Task: Create a due date automation trigger when advanced on, 2 hours after a card is due add dates due in less than 1 working days.
Action: Mouse moved to (849, 252)
Screenshot: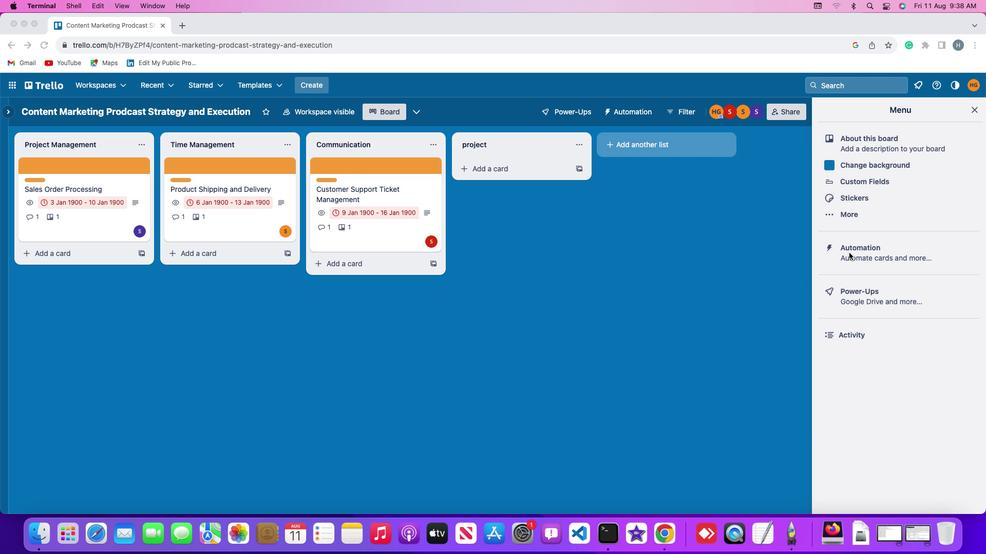 
Action: Mouse pressed left at (849, 252)
Screenshot: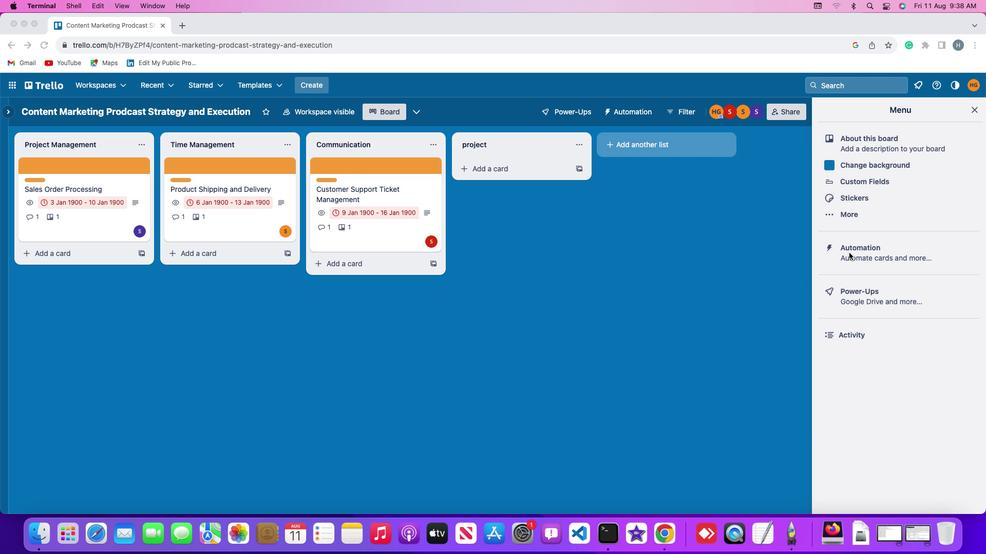 
Action: Mouse pressed left at (849, 252)
Screenshot: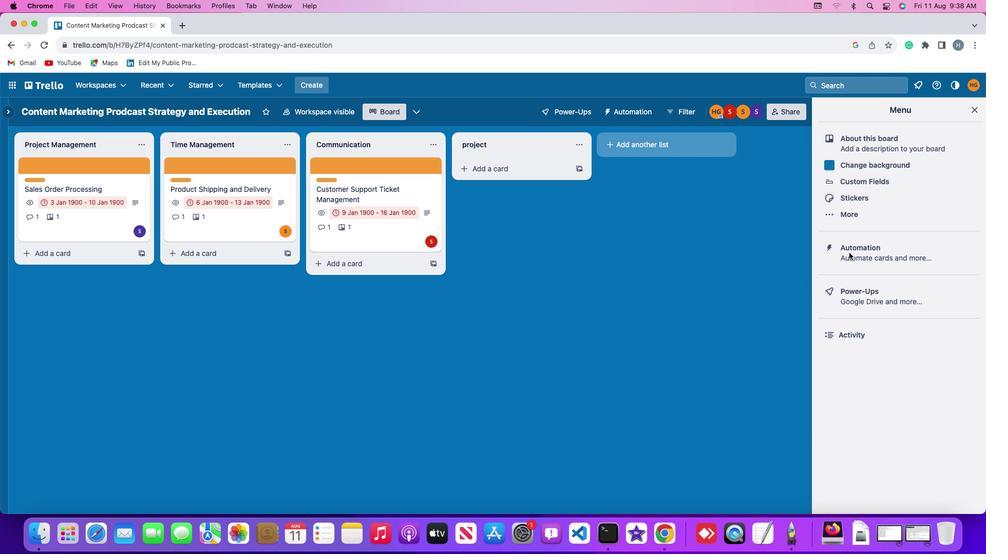 
Action: Mouse moved to (58, 245)
Screenshot: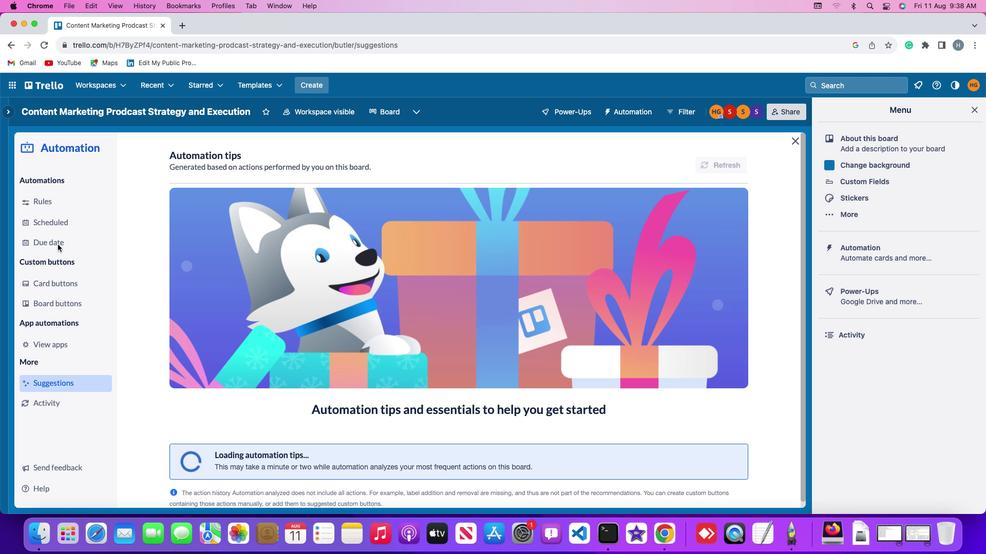 
Action: Mouse pressed left at (58, 245)
Screenshot: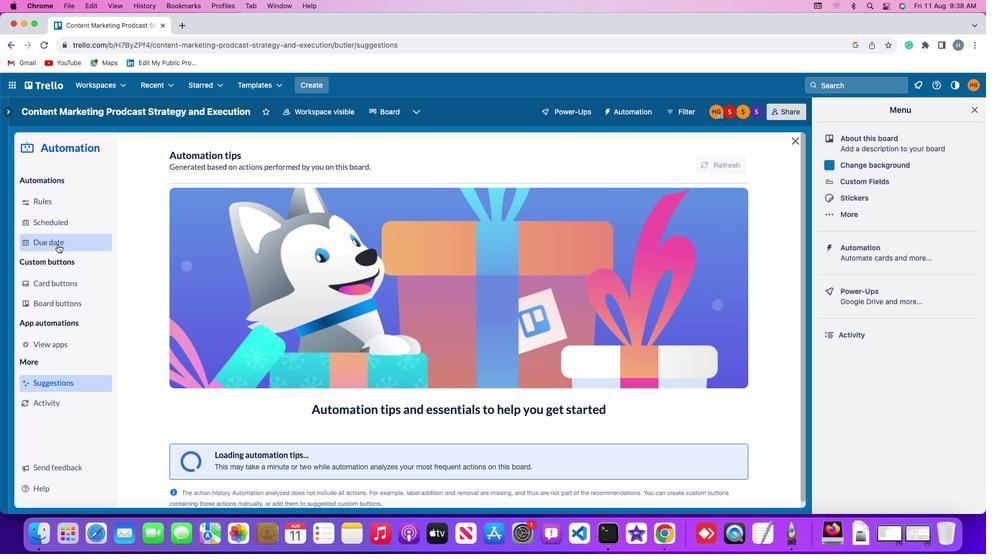 
Action: Mouse moved to (677, 157)
Screenshot: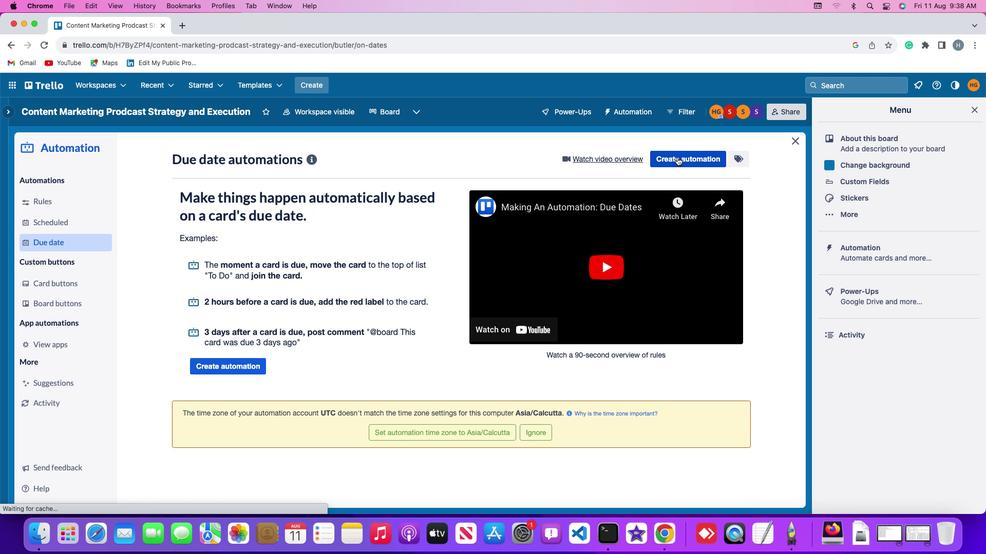 
Action: Mouse pressed left at (677, 157)
Screenshot: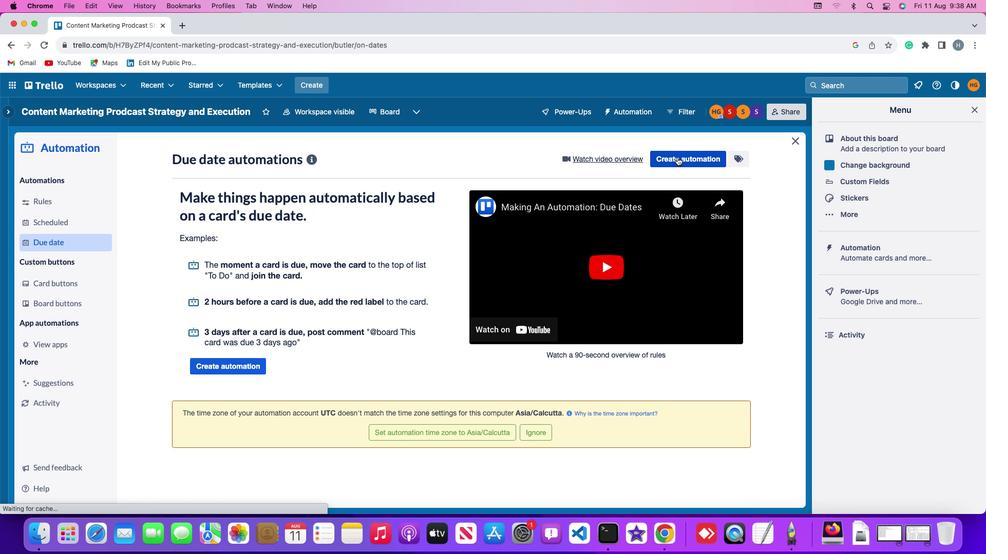 
Action: Mouse moved to (225, 258)
Screenshot: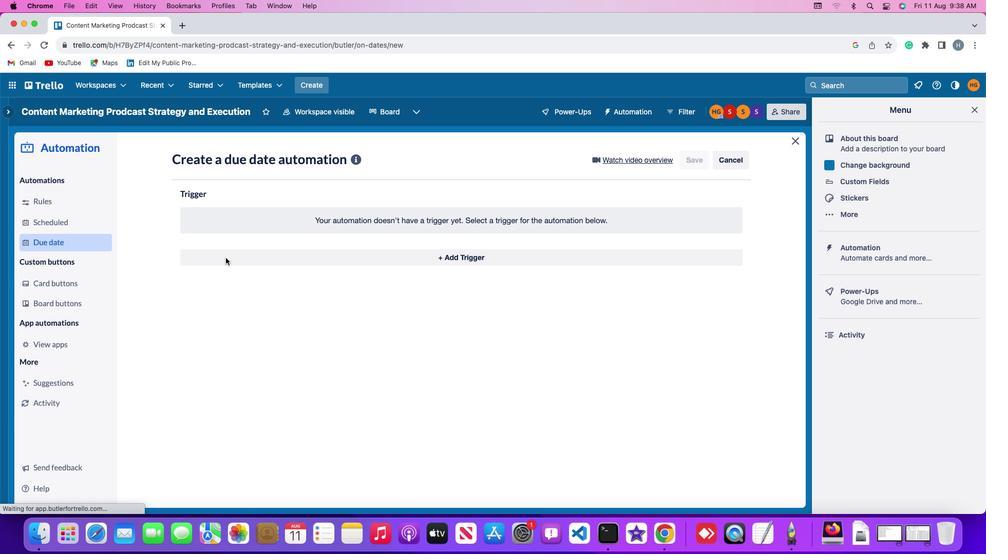 
Action: Mouse pressed left at (225, 258)
Screenshot: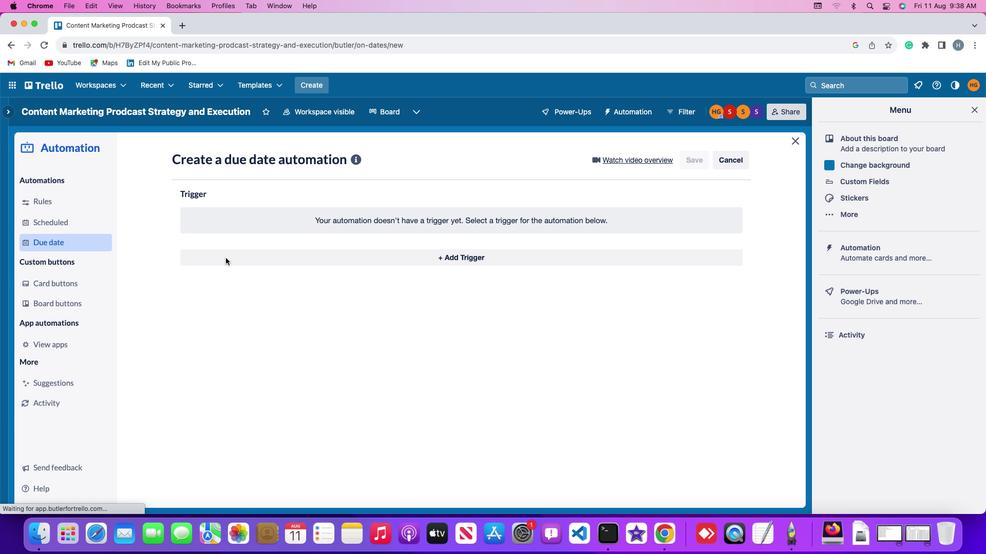 
Action: Mouse moved to (202, 413)
Screenshot: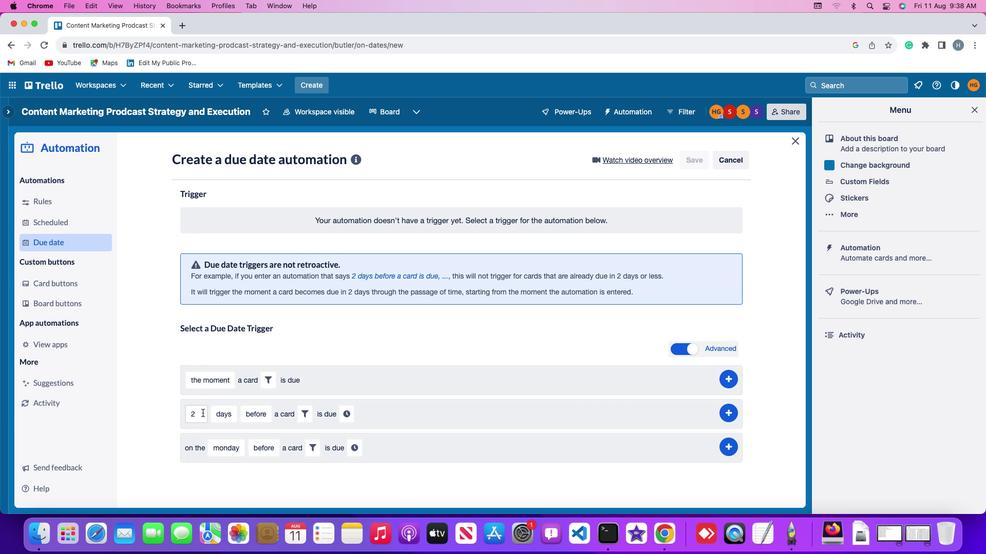 
Action: Mouse pressed left at (202, 413)
Screenshot: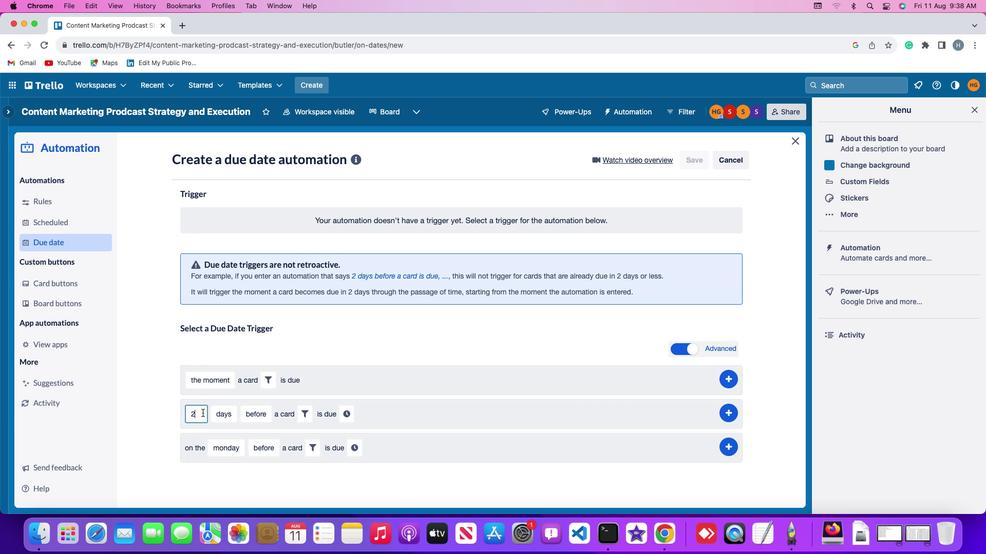 
Action: Mouse moved to (201, 414)
Screenshot: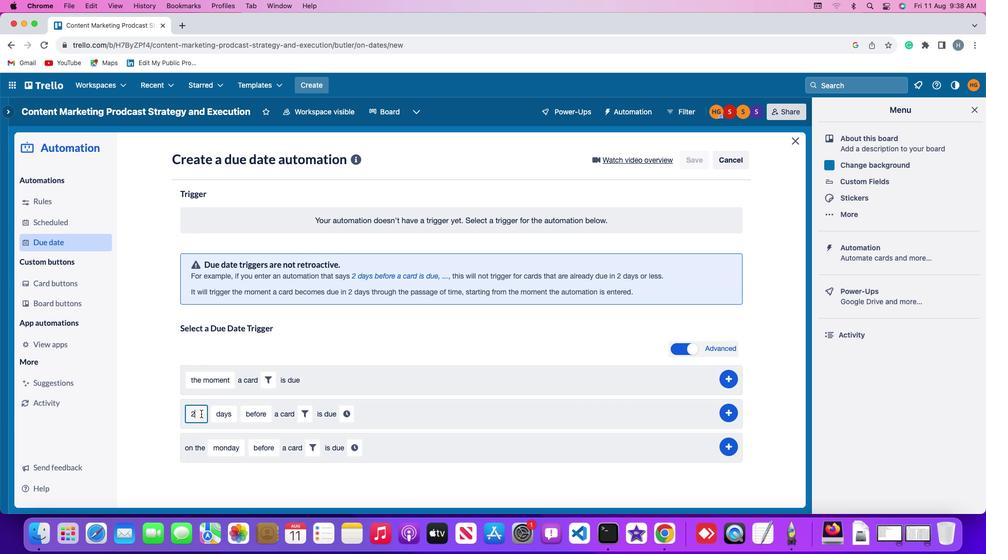 
Action: Key pressed Key.backspace
Screenshot: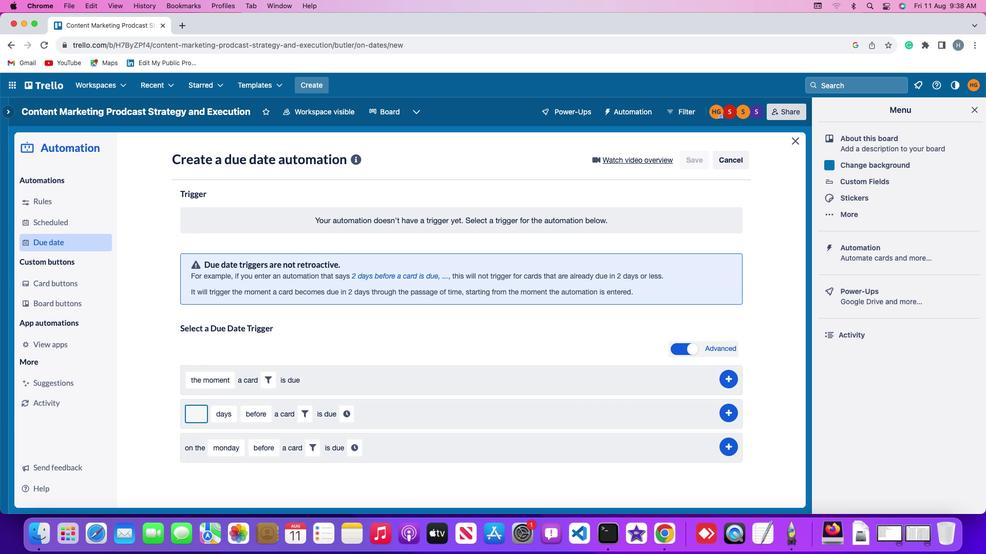 
Action: Mouse moved to (201, 414)
Screenshot: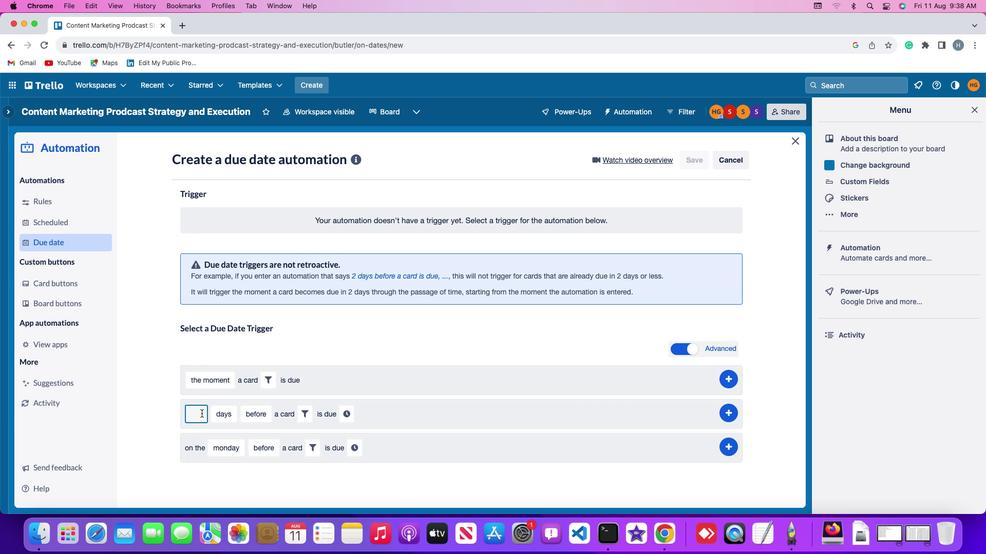 
Action: Key pressed '2'
Screenshot: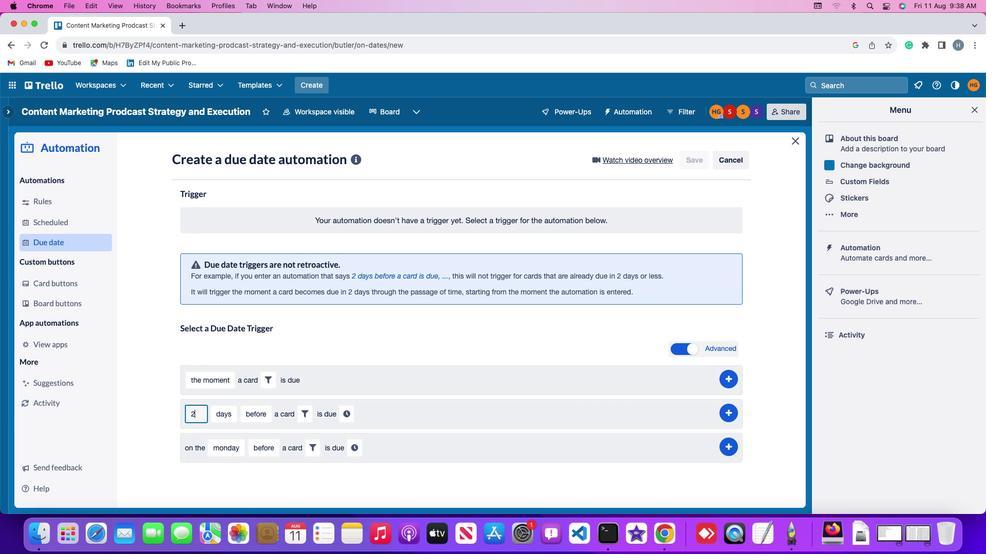 
Action: Mouse moved to (225, 413)
Screenshot: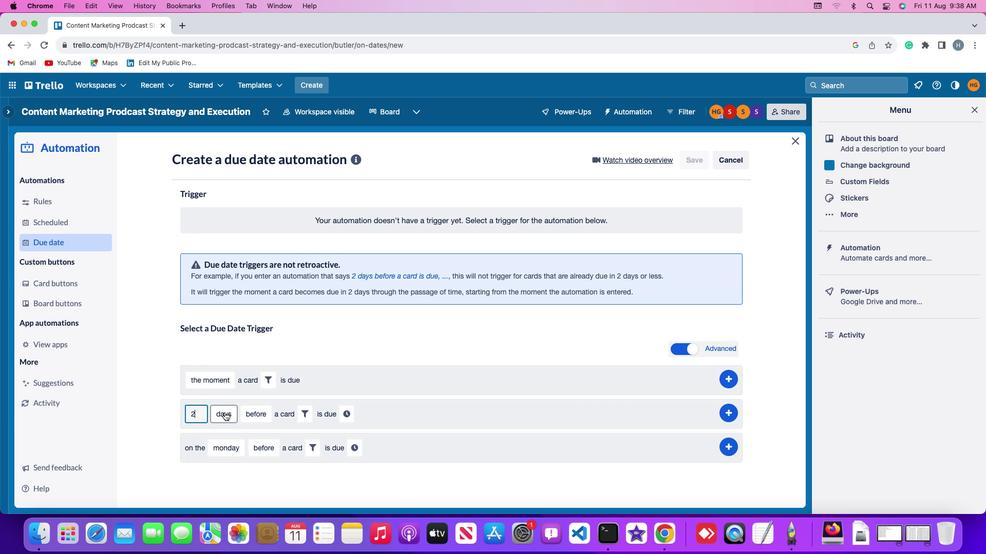 
Action: Mouse pressed left at (225, 413)
Screenshot: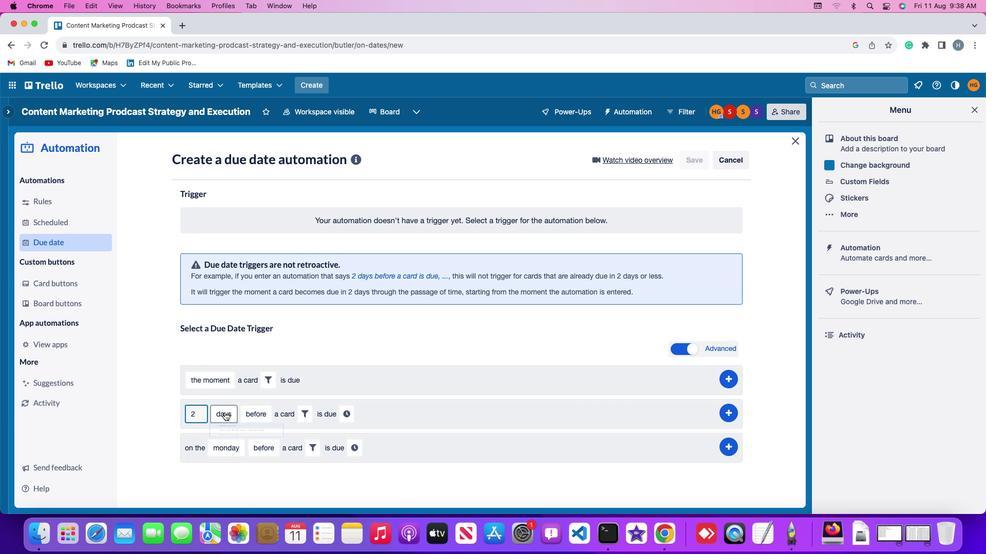 
Action: Mouse moved to (229, 471)
Screenshot: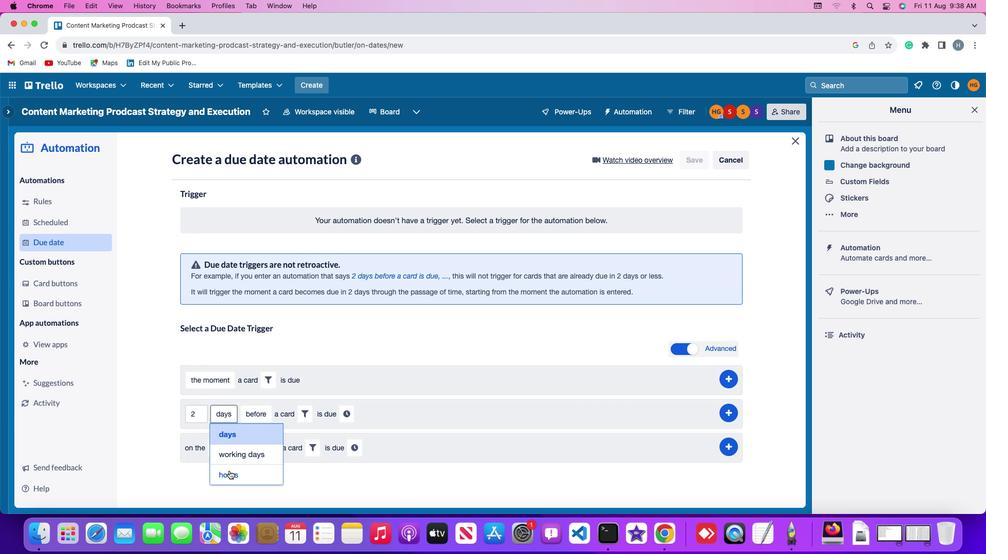 
Action: Mouse pressed left at (229, 471)
Screenshot: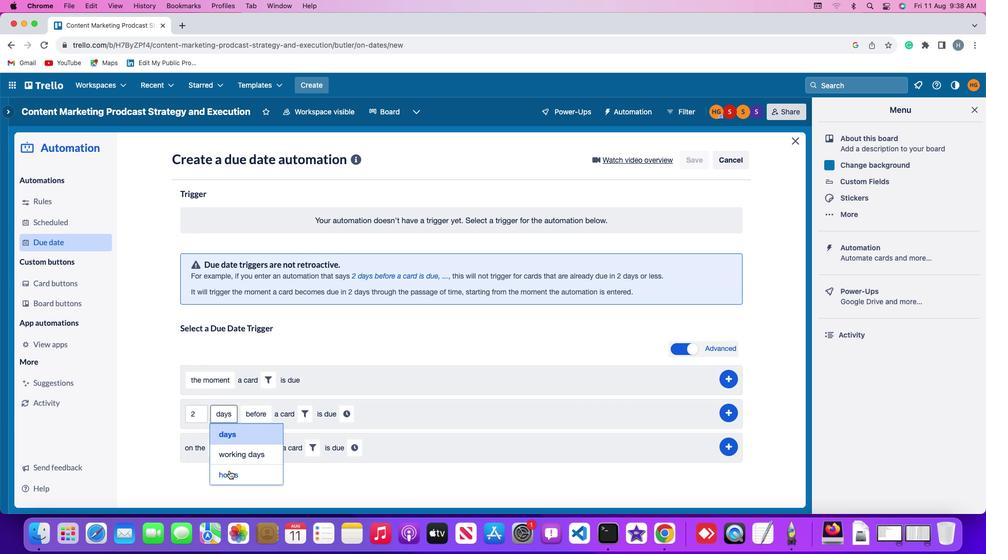 
Action: Mouse moved to (258, 417)
Screenshot: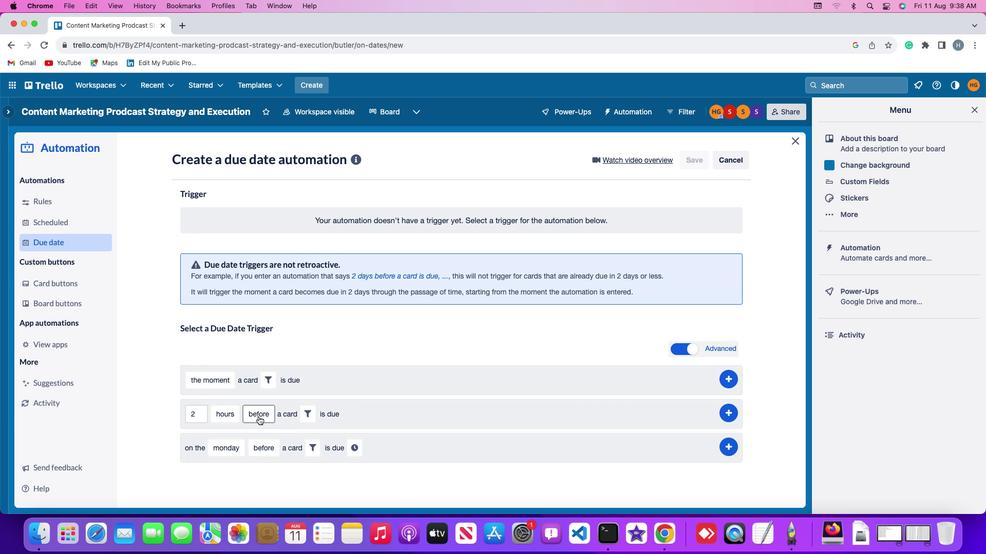 
Action: Mouse pressed left at (258, 417)
Screenshot: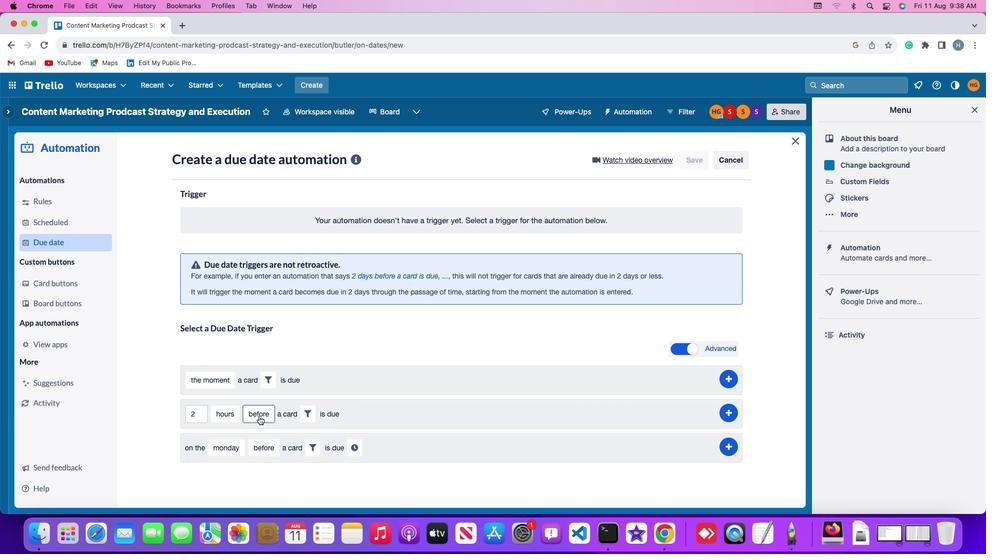 
Action: Mouse moved to (262, 454)
Screenshot: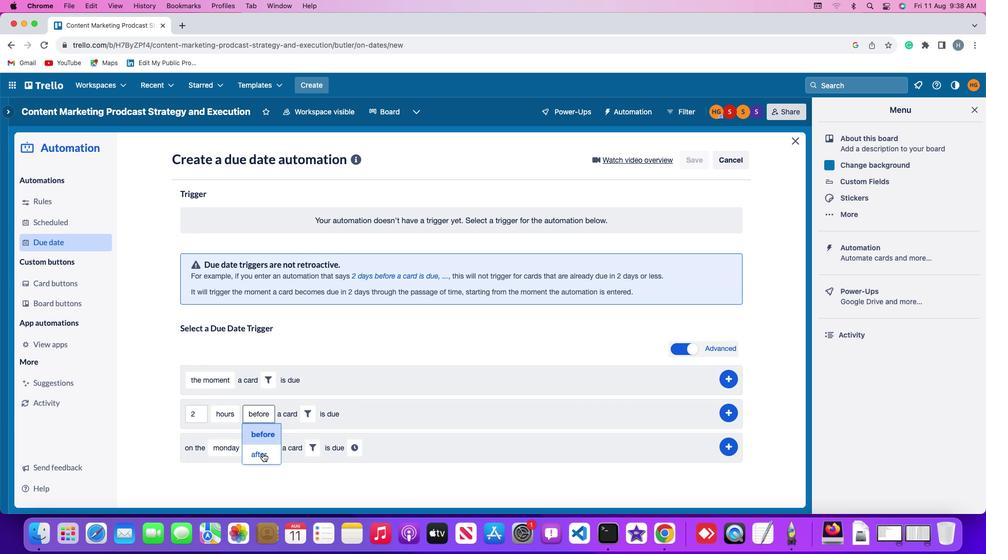 
Action: Mouse pressed left at (262, 454)
Screenshot: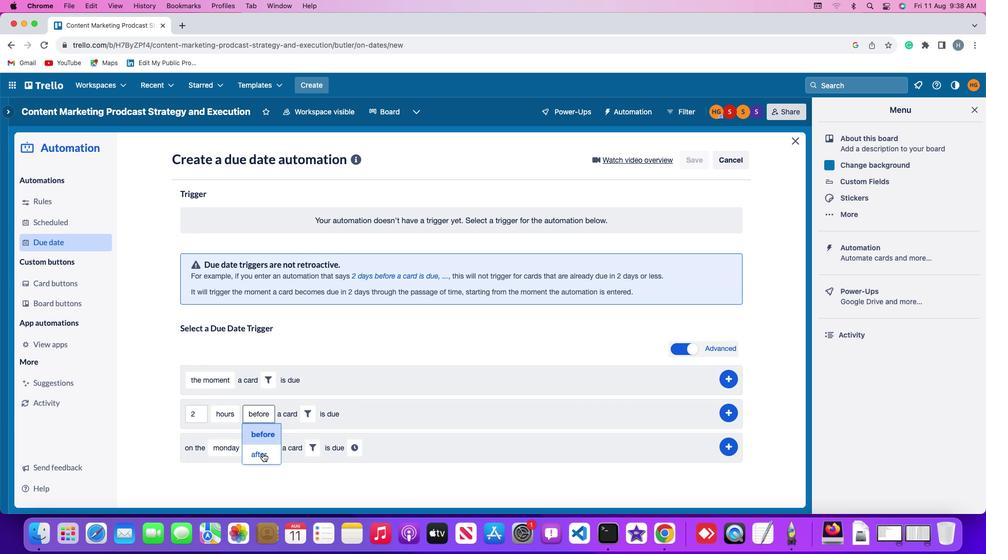 
Action: Mouse moved to (301, 415)
Screenshot: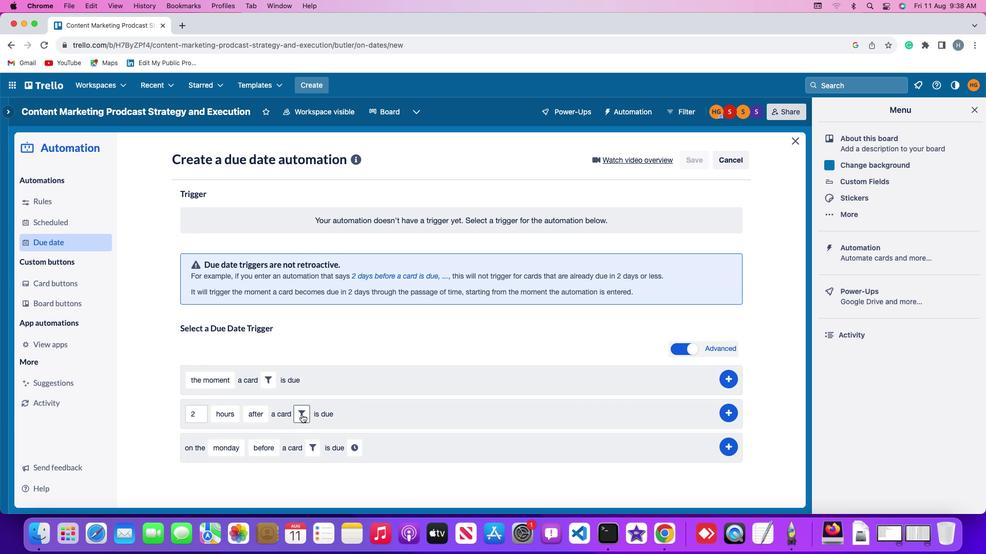 
Action: Mouse pressed left at (301, 415)
Screenshot: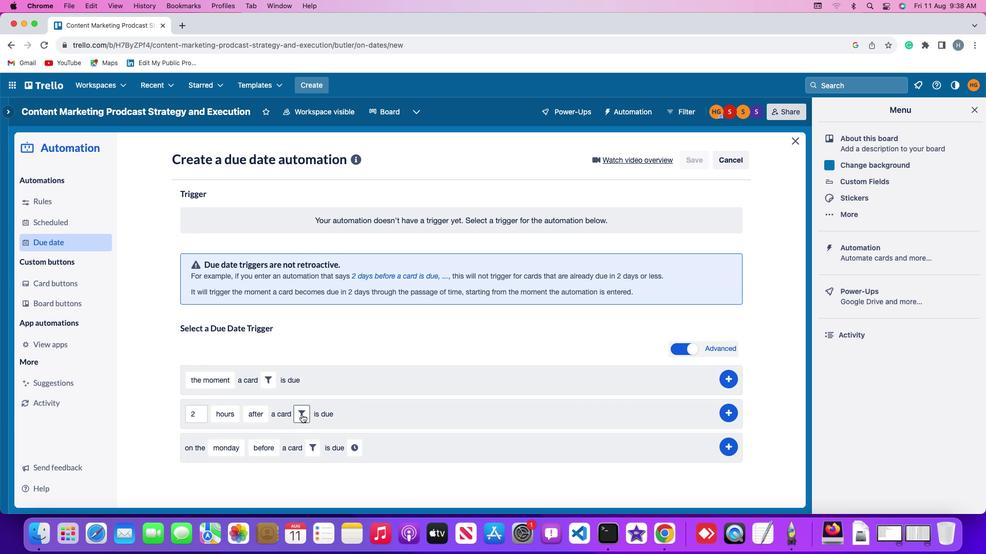 
Action: Mouse moved to (364, 448)
Screenshot: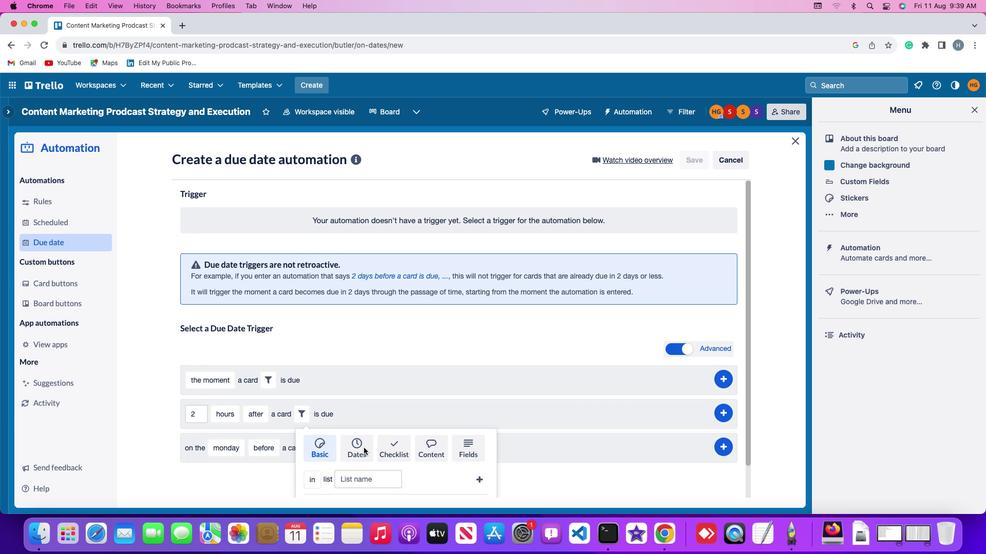 
Action: Mouse pressed left at (364, 448)
Screenshot: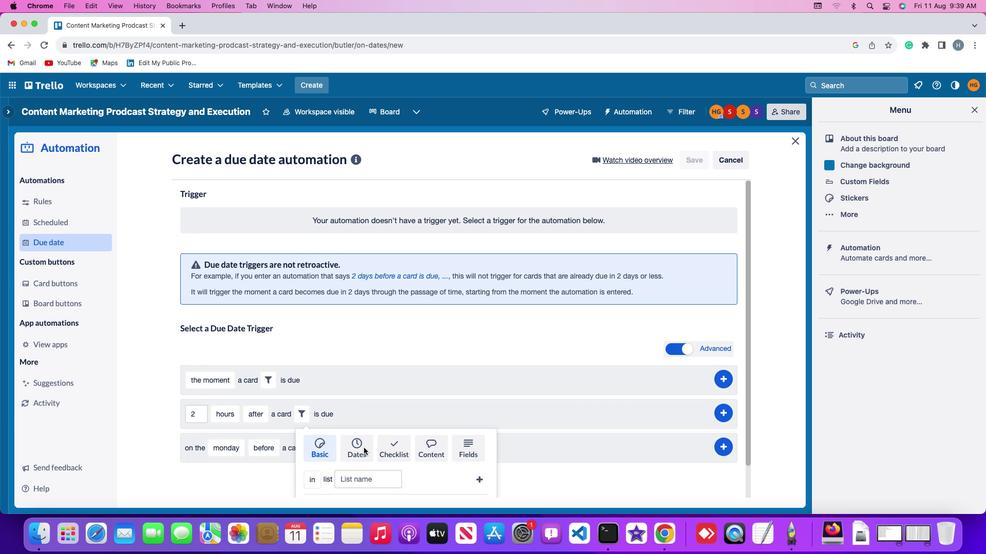
Action: Mouse moved to (259, 477)
Screenshot: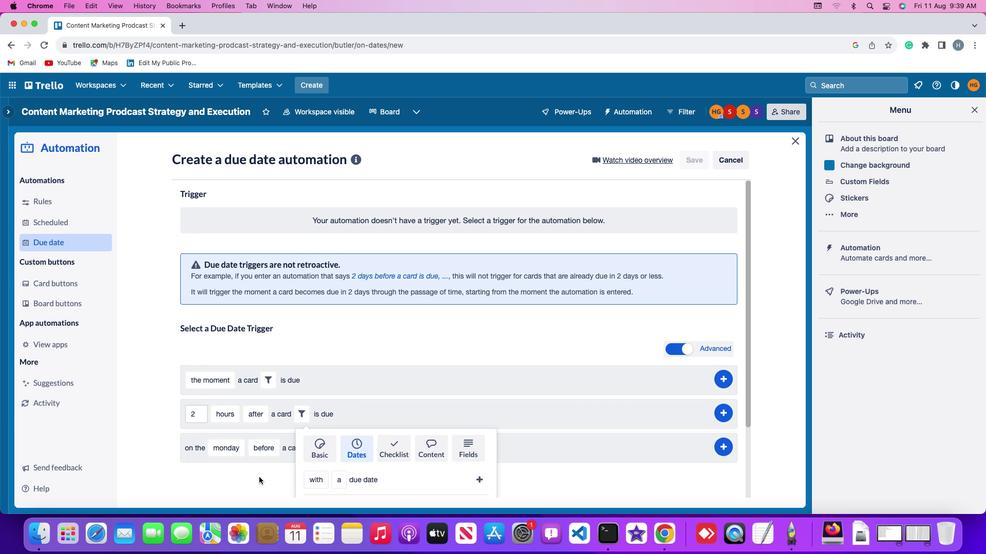 
Action: Mouse scrolled (259, 477) with delta (0, 0)
Screenshot: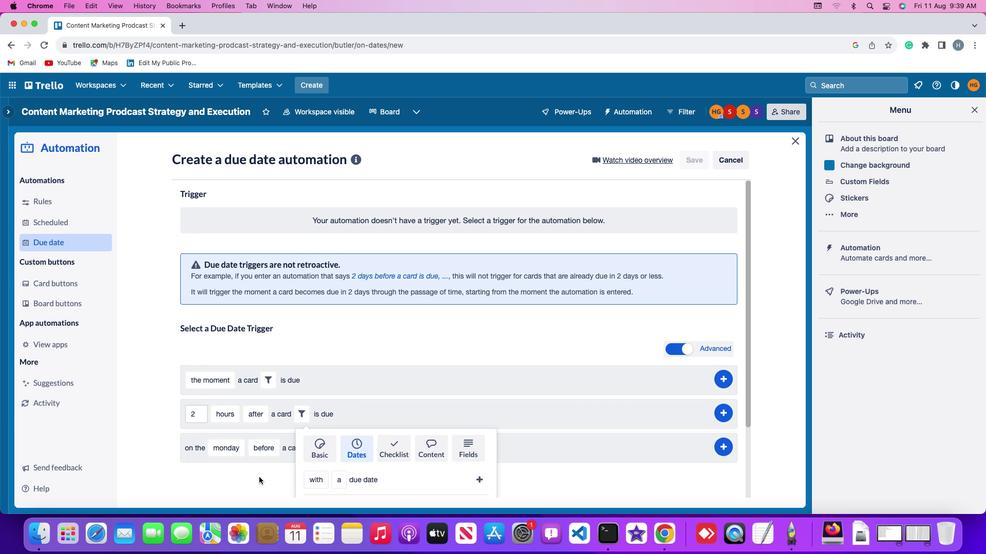 
Action: Mouse scrolled (259, 477) with delta (0, 0)
Screenshot: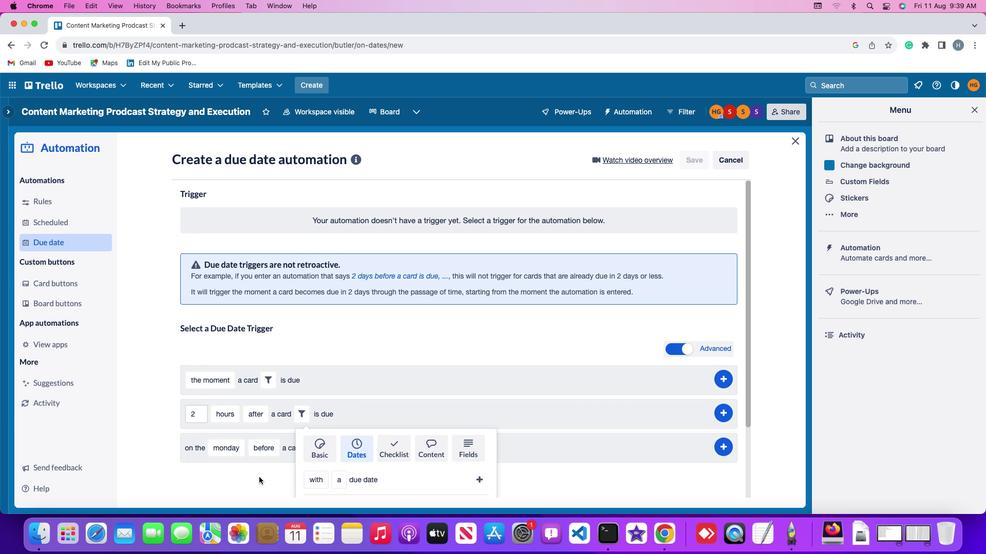 
Action: Mouse scrolled (259, 477) with delta (0, -1)
Screenshot: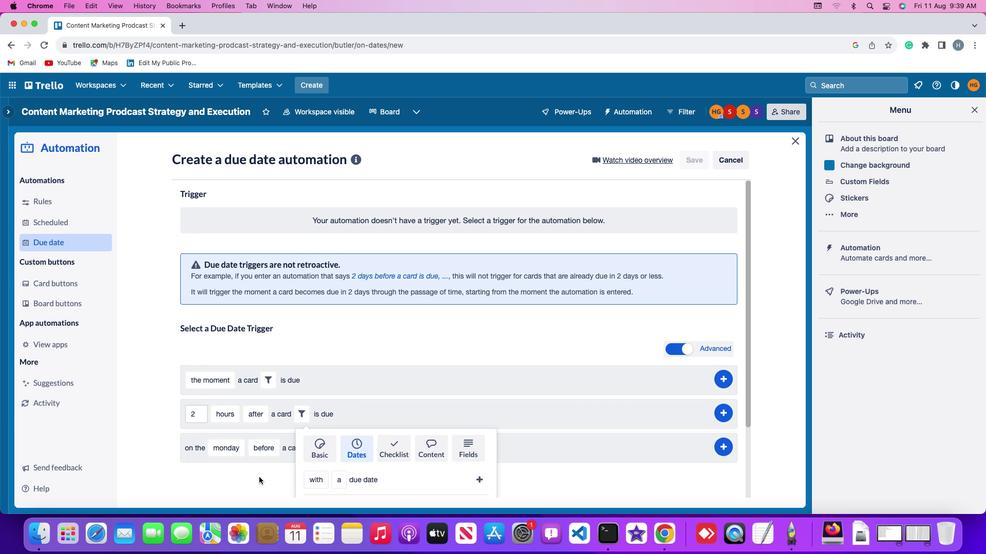 
Action: Mouse scrolled (259, 477) with delta (0, -2)
Screenshot: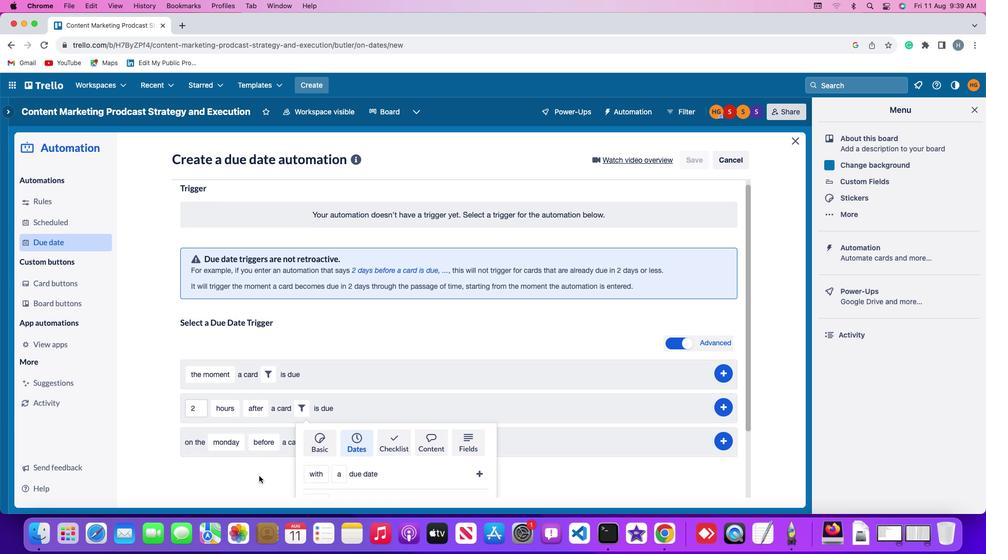 
Action: Mouse scrolled (259, 477) with delta (0, -3)
Screenshot: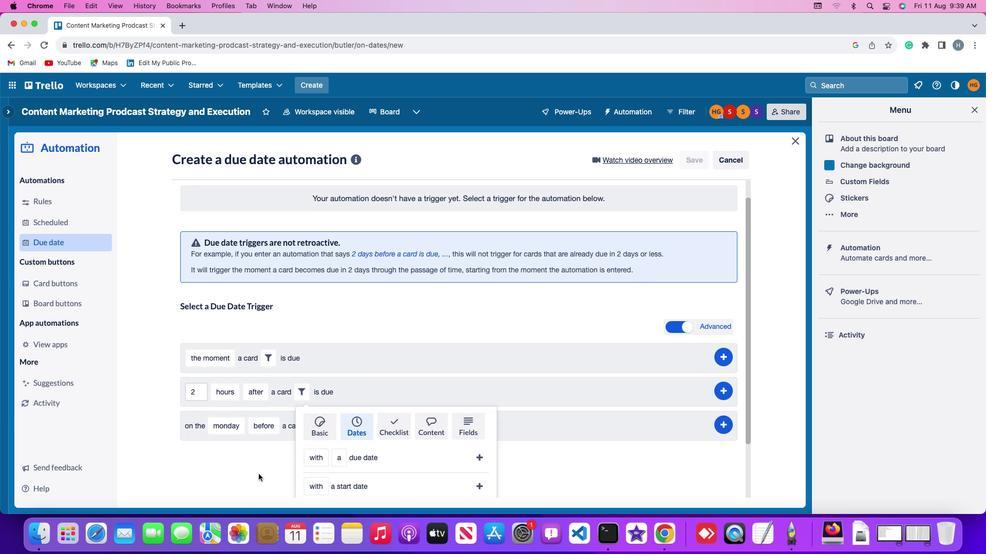 
Action: Mouse moved to (257, 472)
Screenshot: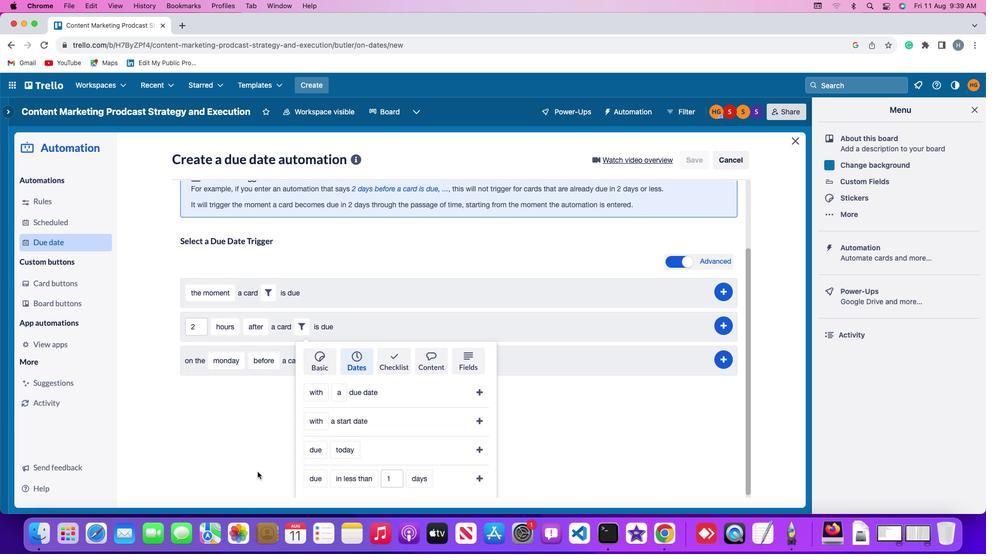 
Action: Mouse scrolled (257, 472) with delta (0, 0)
Screenshot: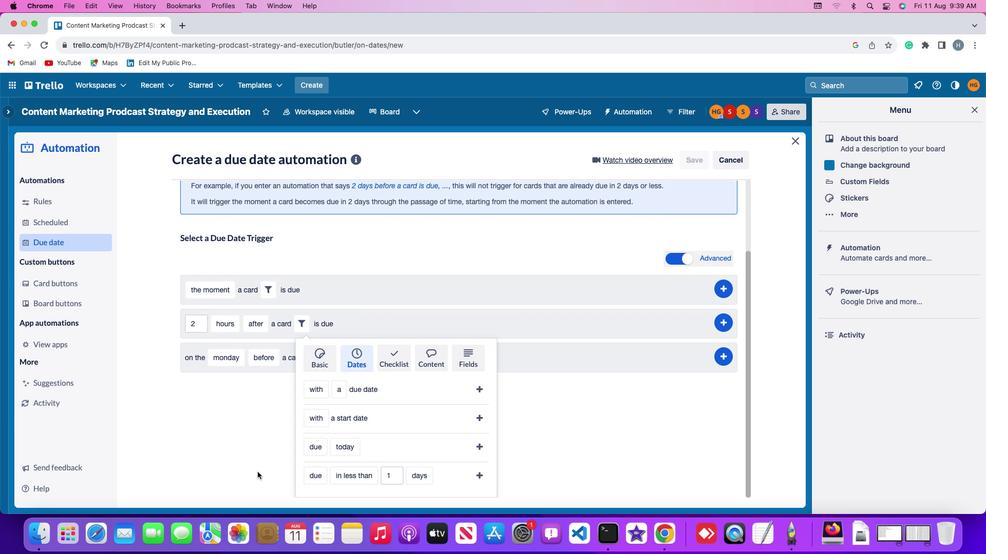 
Action: Mouse scrolled (257, 472) with delta (0, 0)
Screenshot: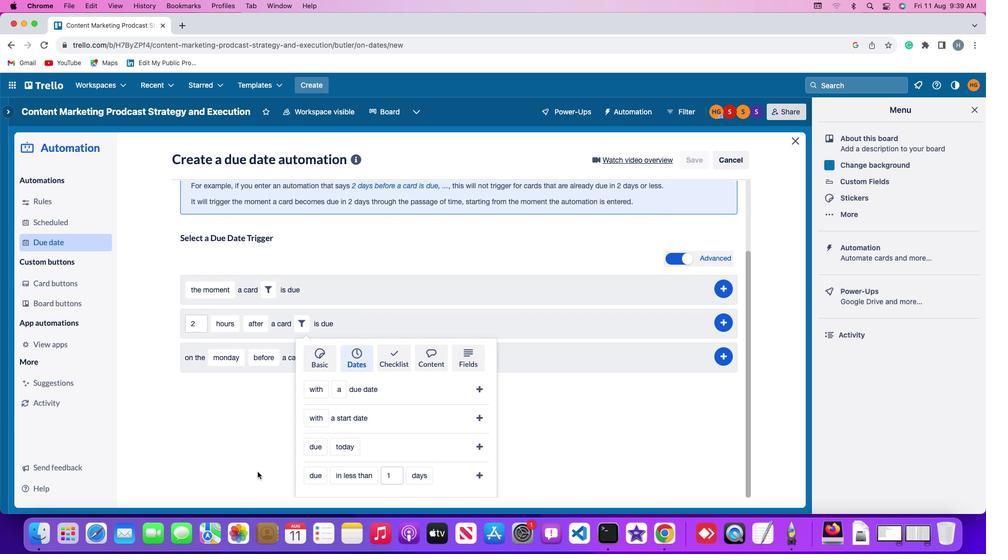 
Action: Mouse scrolled (257, 472) with delta (0, -1)
Screenshot: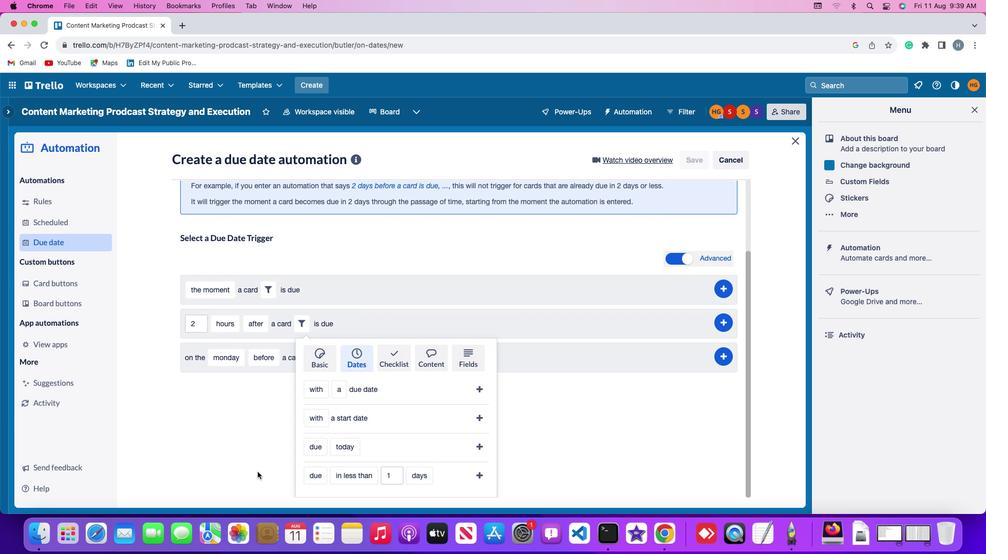 
Action: Mouse scrolled (257, 472) with delta (0, -2)
Screenshot: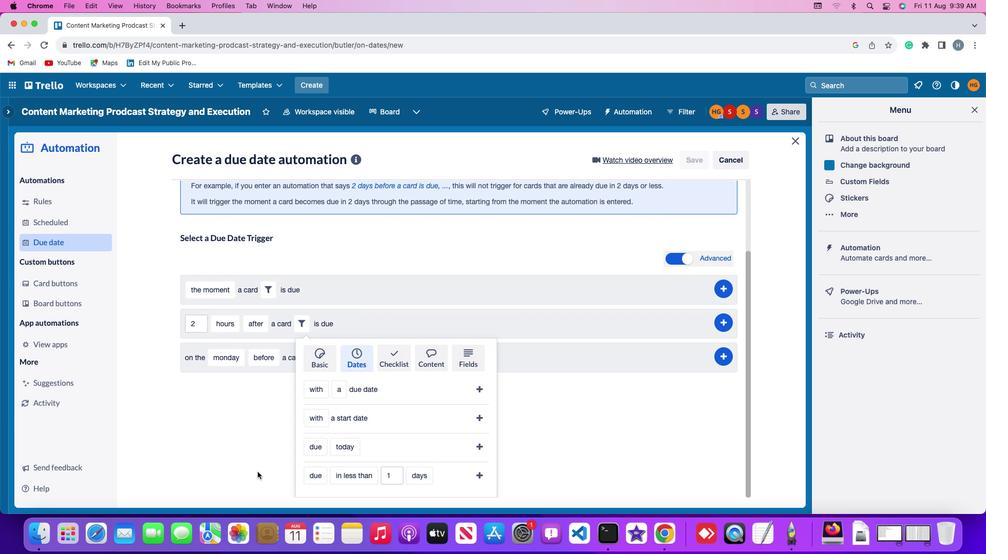 
Action: Mouse moved to (309, 477)
Screenshot: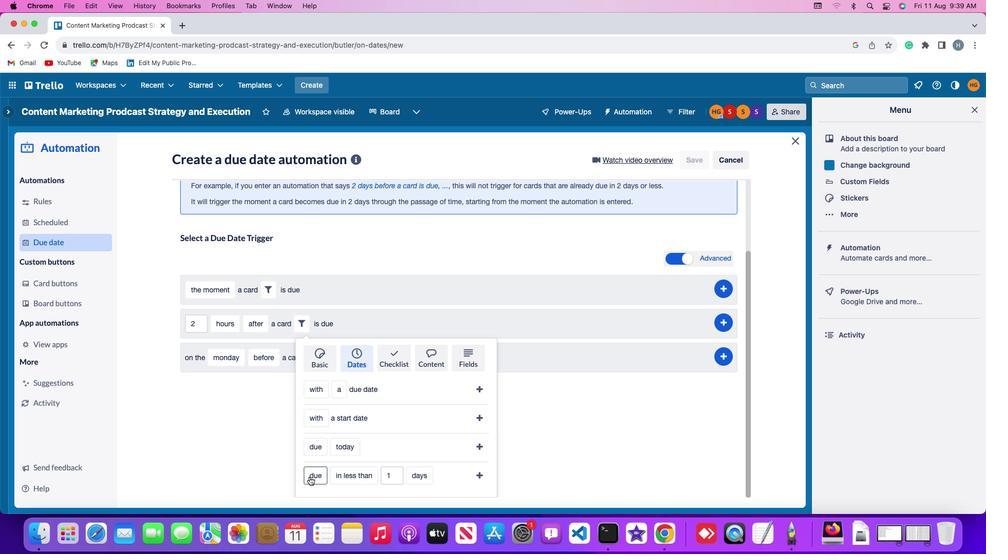 
Action: Mouse pressed left at (309, 477)
Screenshot: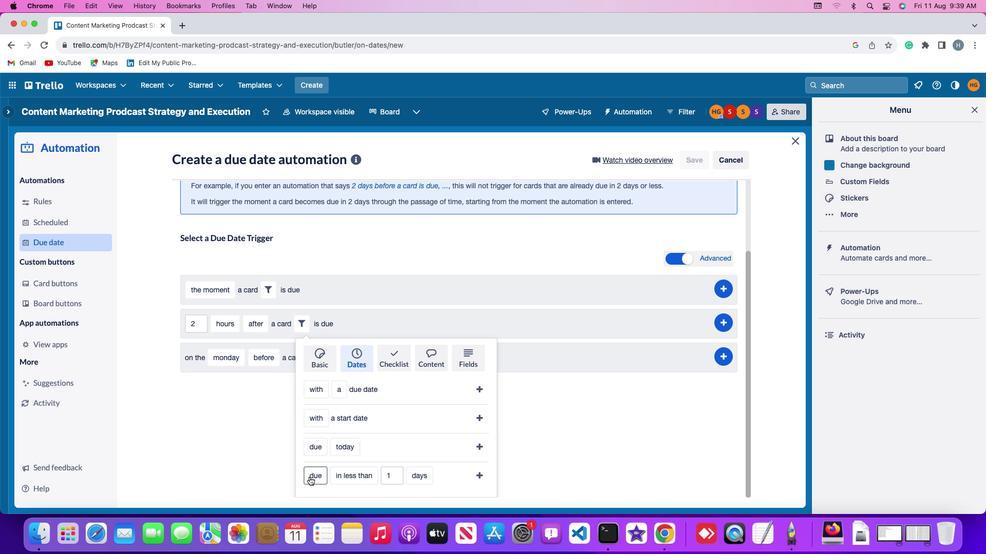 
Action: Mouse moved to (323, 440)
Screenshot: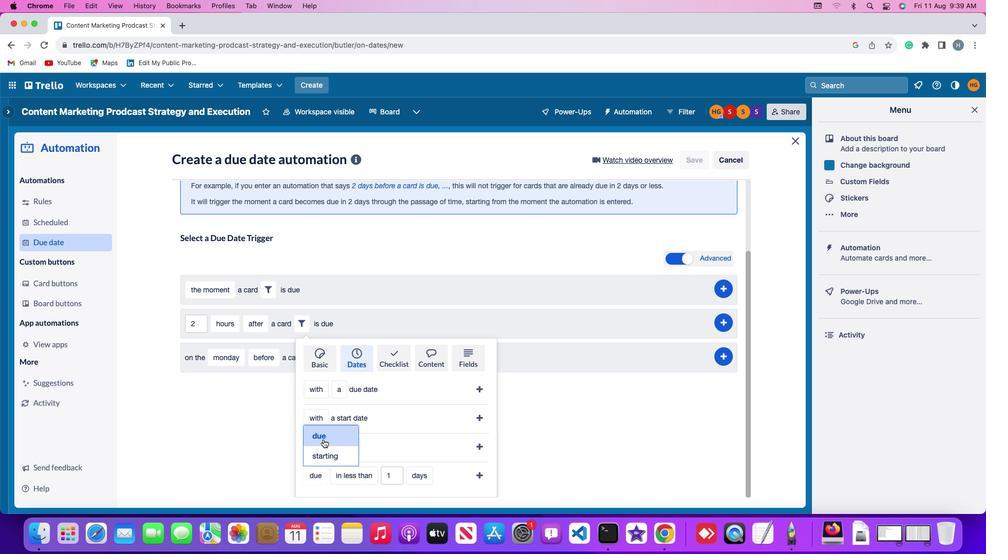 
Action: Mouse pressed left at (323, 440)
Screenshot: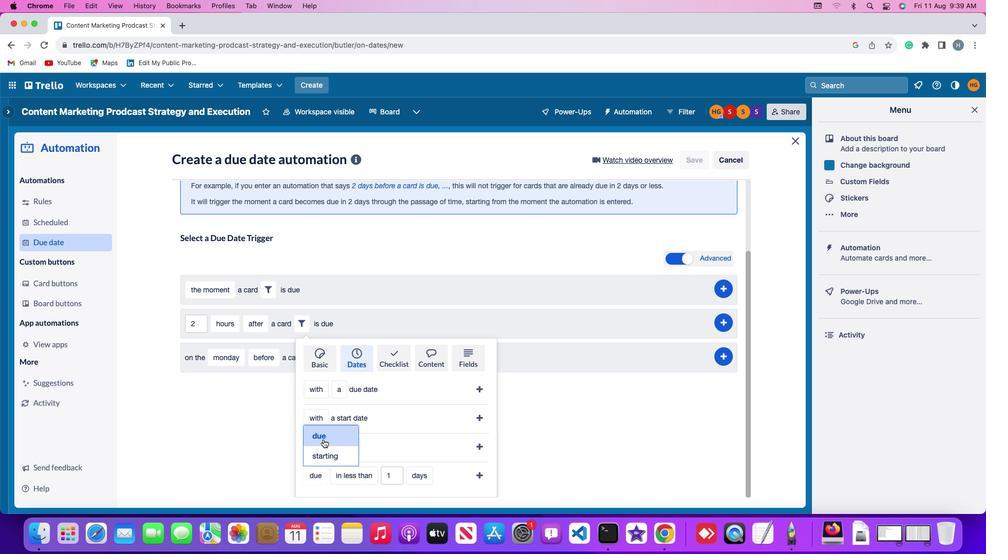 
Action: Mouse moved to (351, 475)
Screenshot: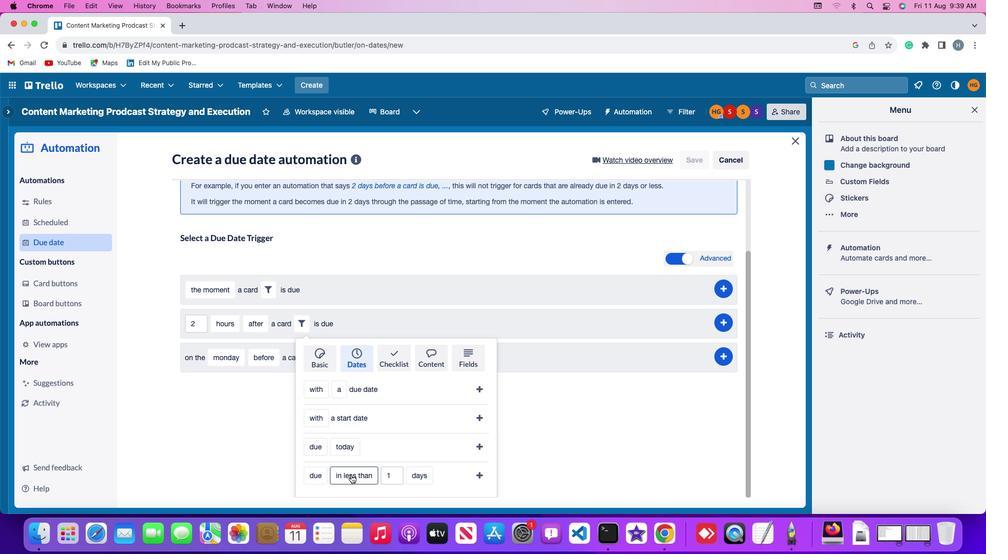 
Action: Mouse pressed left at (351, 475)
Screenshot: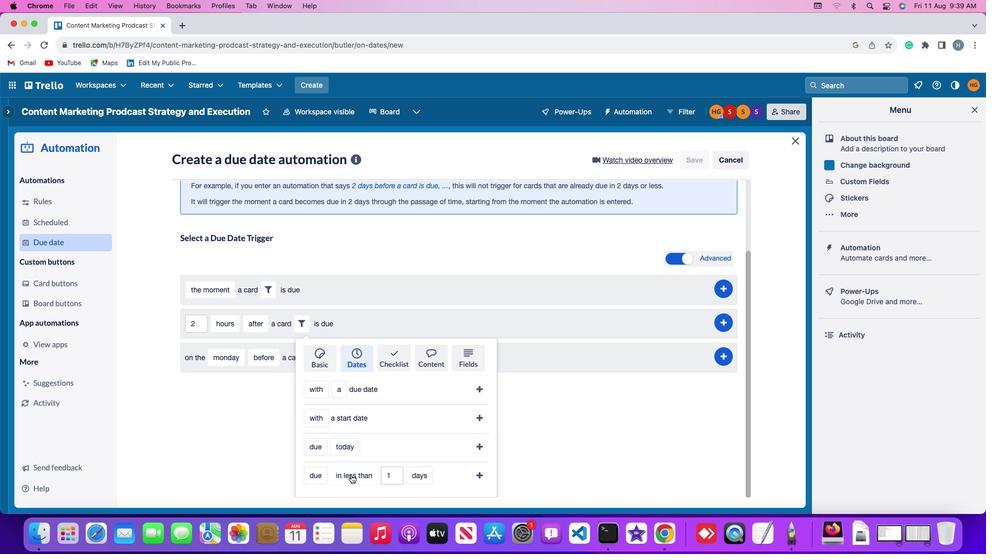 
Action: Mouse moved to (363, 386)
Screenshot: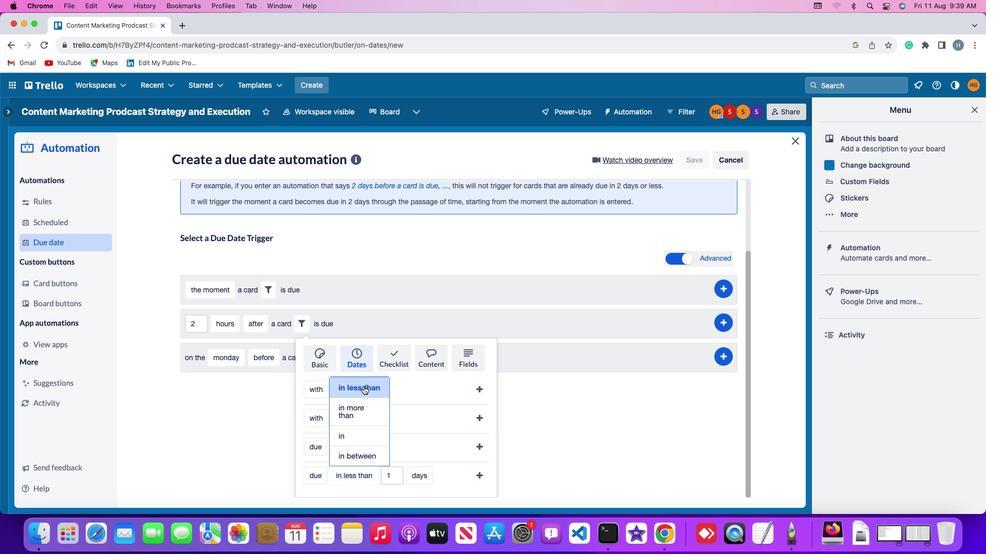 
Action: Mouse pressed left at (363, 386)
Screenshot: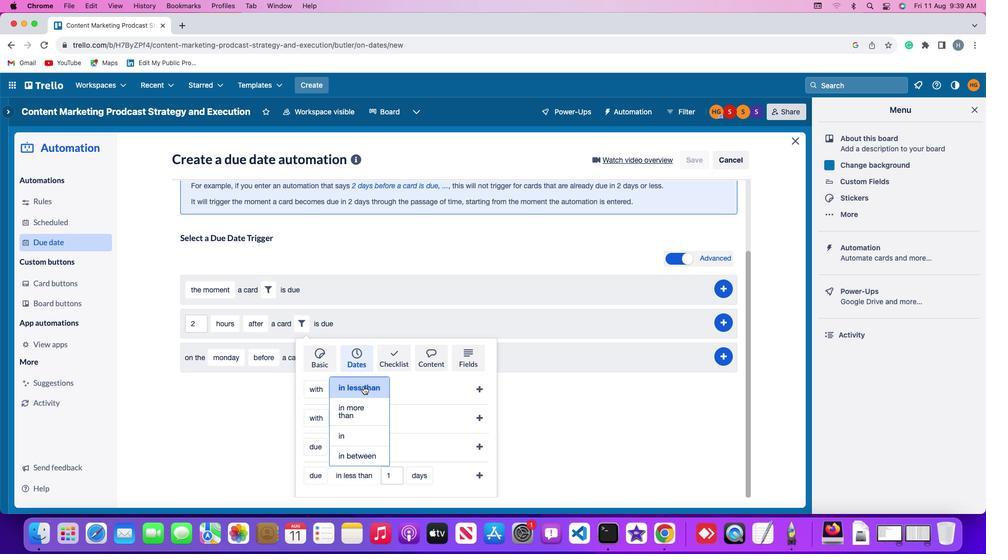 
Action: Mouse moved to (393, 475)
Screenshot: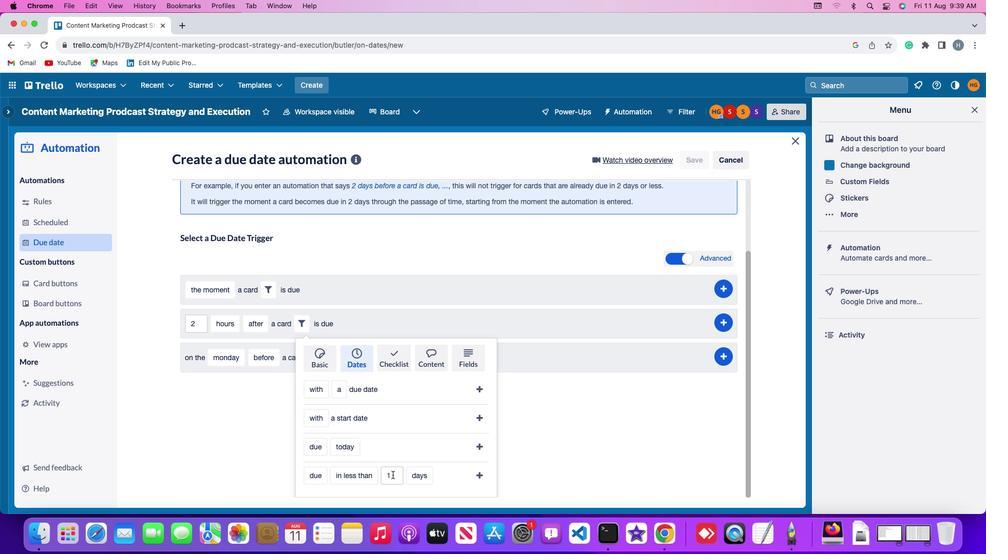 
Action: Mouse pressed left at (393, 475)
Screenshot: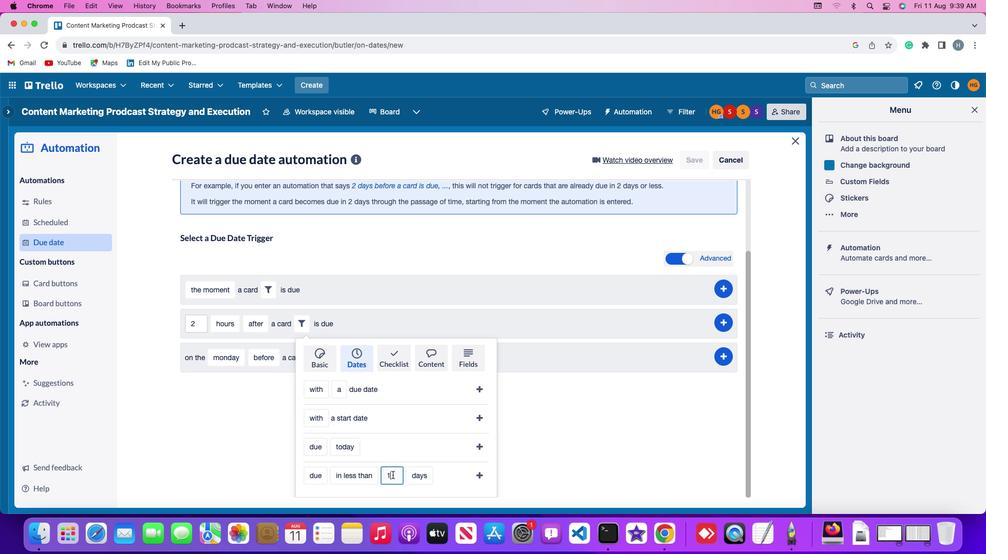 
Action: Key pressed Key.backspace'1'
Screenshot: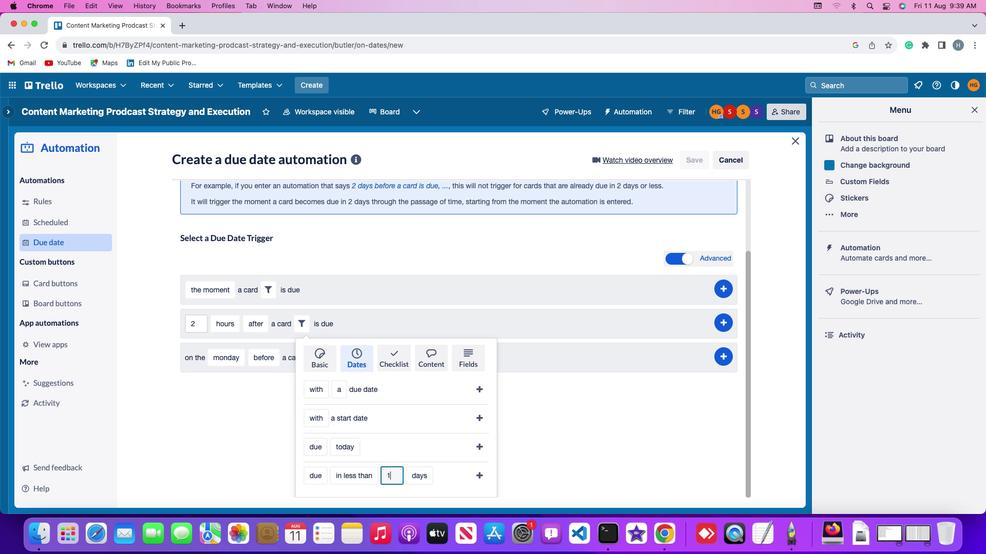 
Action: Mouse moved to (418, 478)
Screenshot: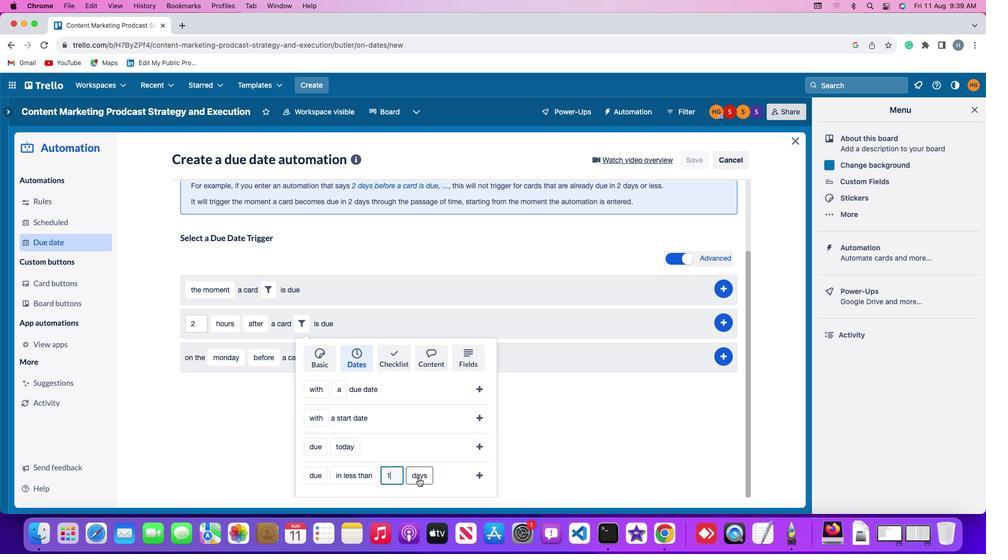 
Action: Mouse pressed left at (418, 478)
Screenshot: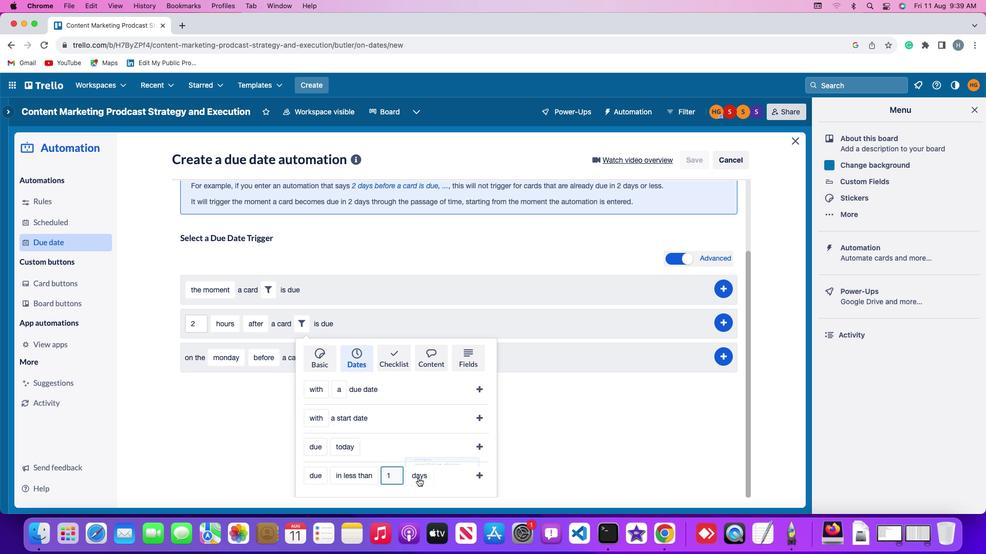
Action: Mouse moved to (429, 457)
Screenshot: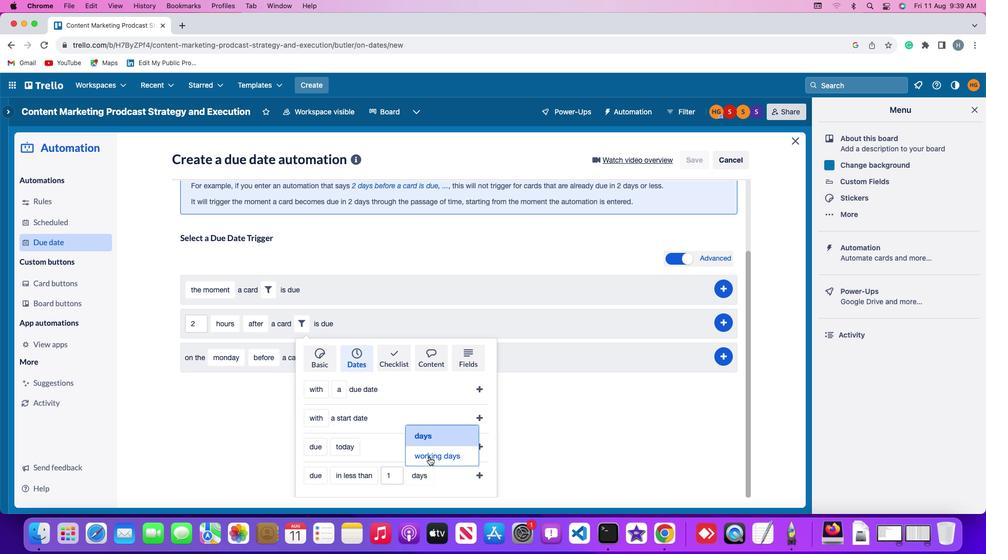 
Action: Mouse pressed left at (429, 457)
Screenshot: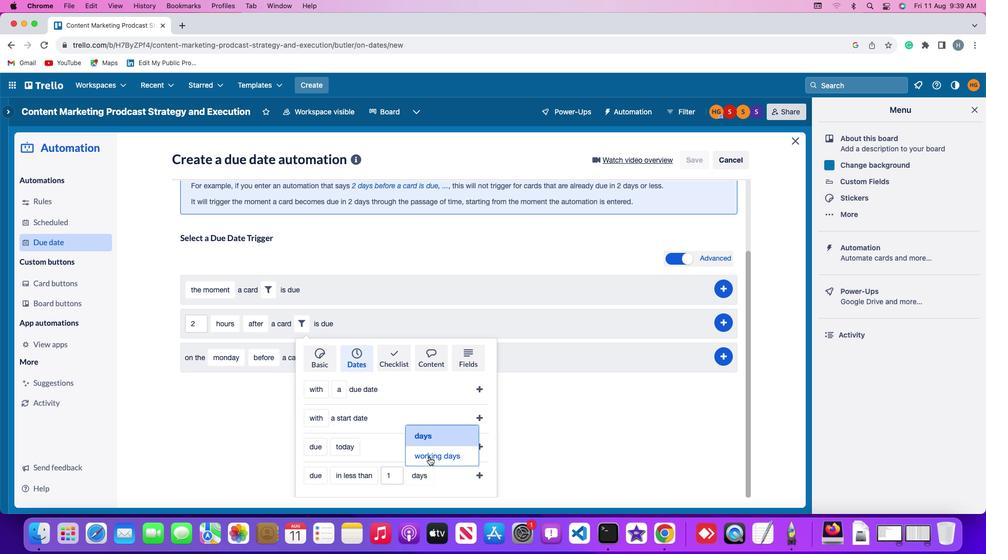 
Action: Mouse moved to (483, 475)
Screenshot: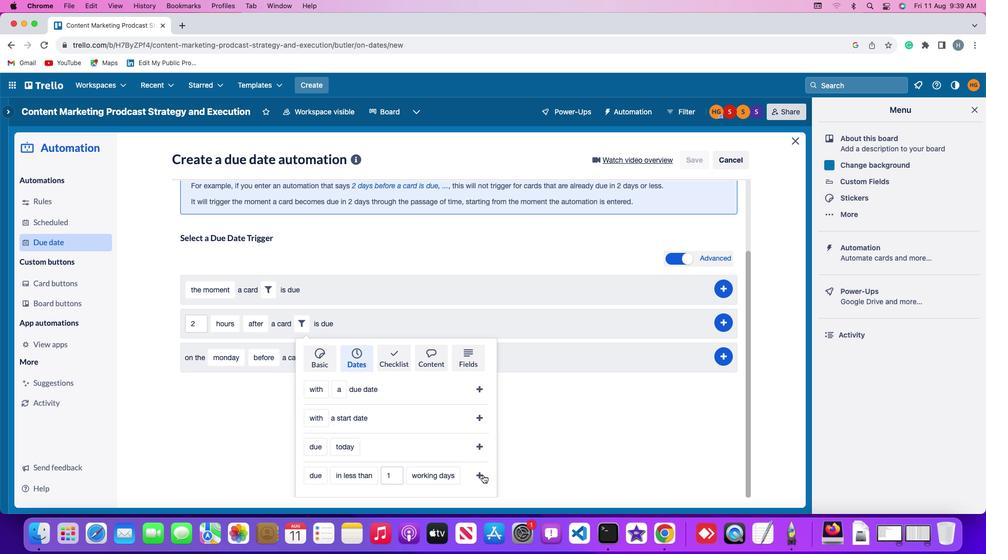 
Action: Mouse pressed left at (483, 475)
Screenshot: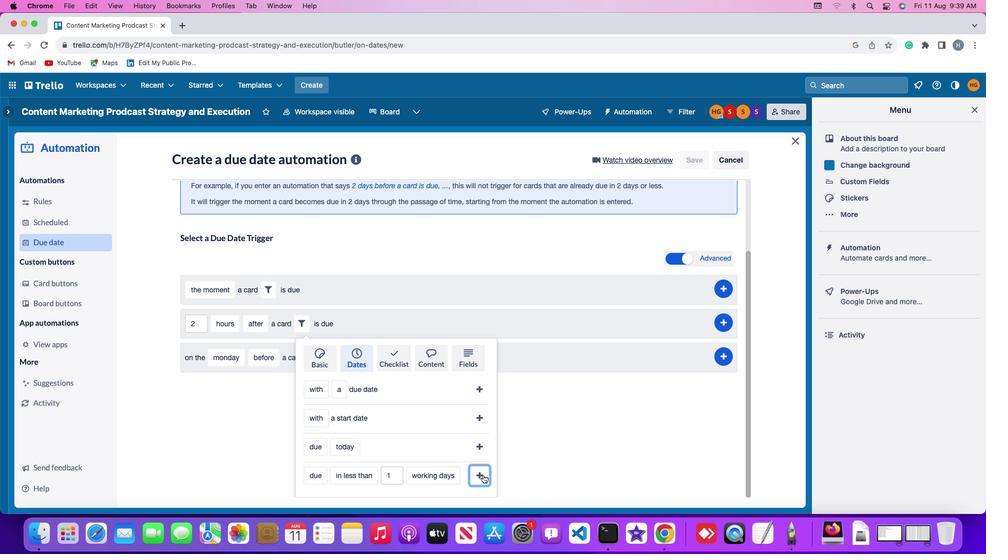 
Action: Mouse moved to (730, 409)
Screenshot: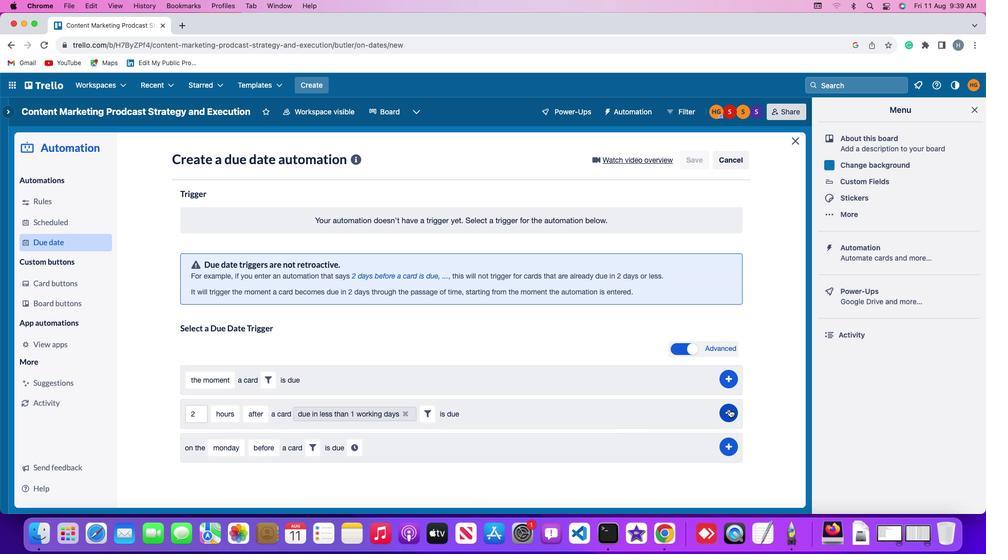 
Action: Mouse pressed left at (730, 409)
Screenshot: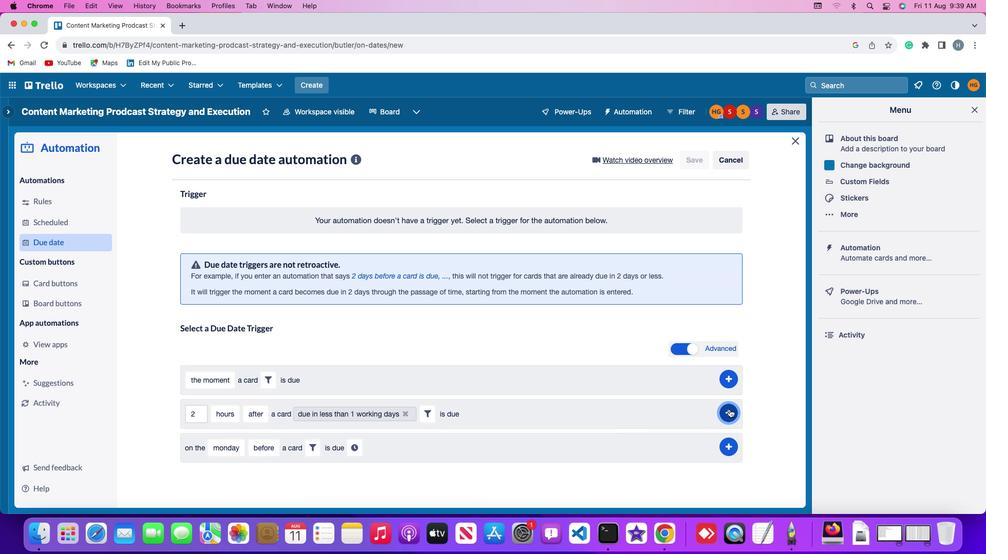 
Action: Mouse moved to (769, 365)
Screenshot: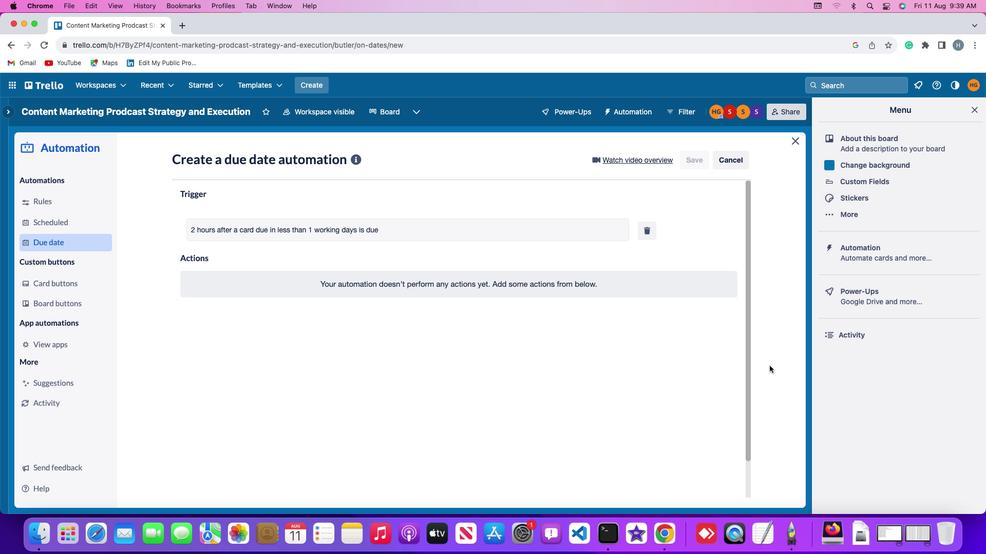 
